 Task: Create a due date automation trigger when advanced on, 2 hours after a card is due add dates not due today.
Action: Mouse moved to (845, 254)
Screenshot: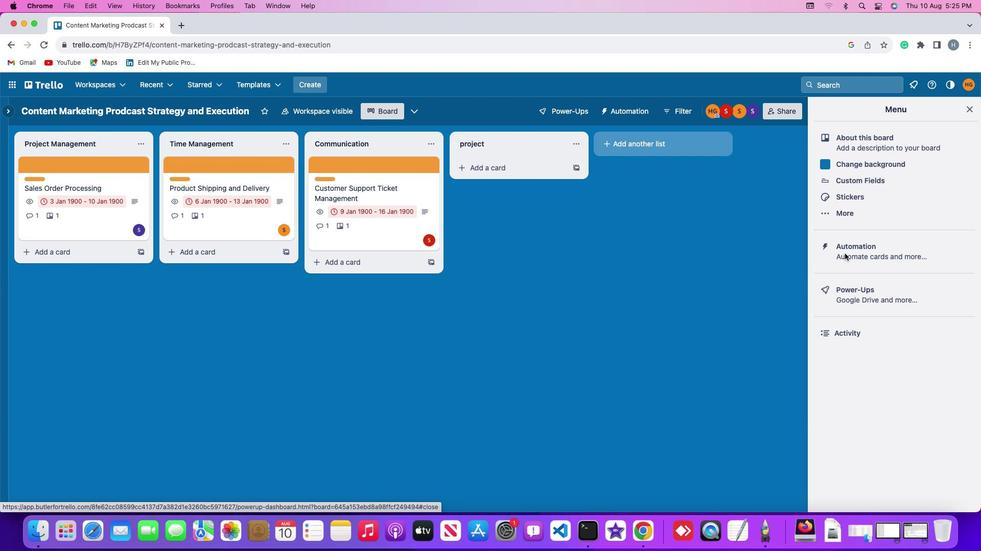 
Action: Mouse pressed left at (845, 254)
Screenshot: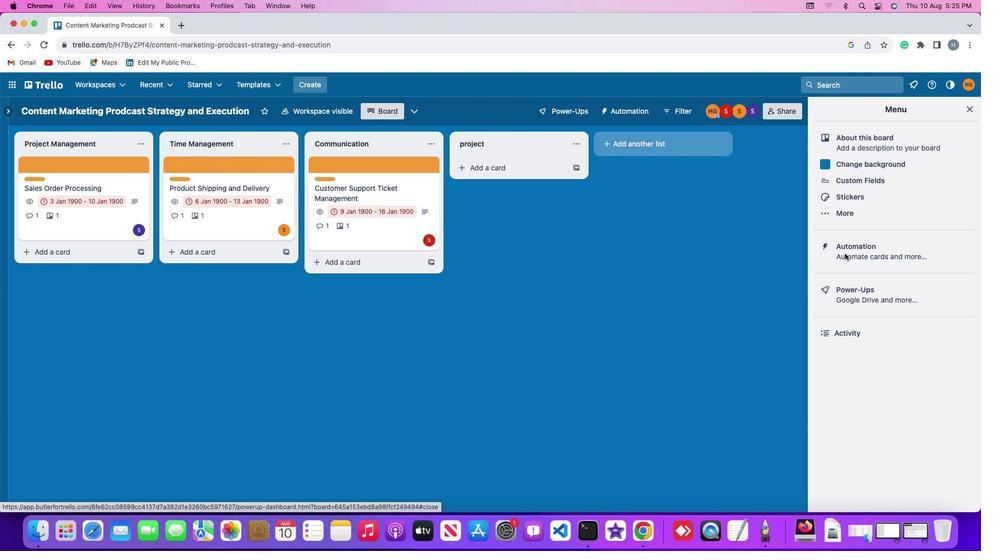 
Action: Mouse moved to (845, 253)
Screenshot: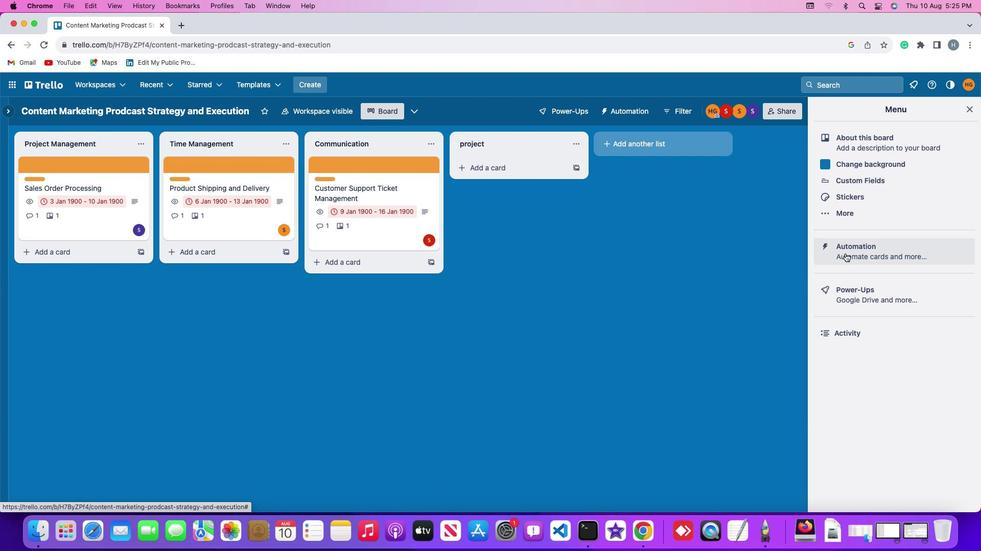 
Action: Mouse pressed left at (845, 253)
Screenshot: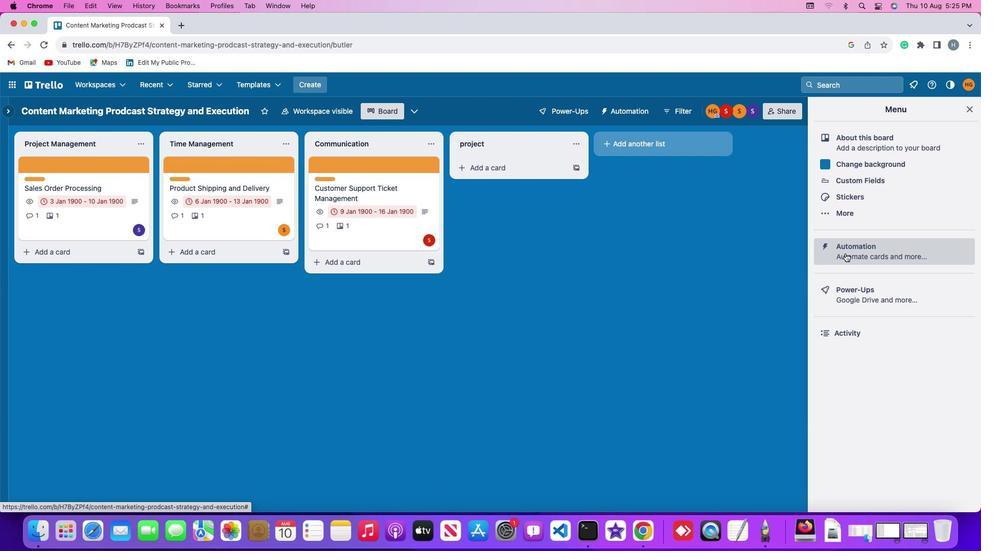 
Action: Mouse moved to (73, 243)
Screenshot: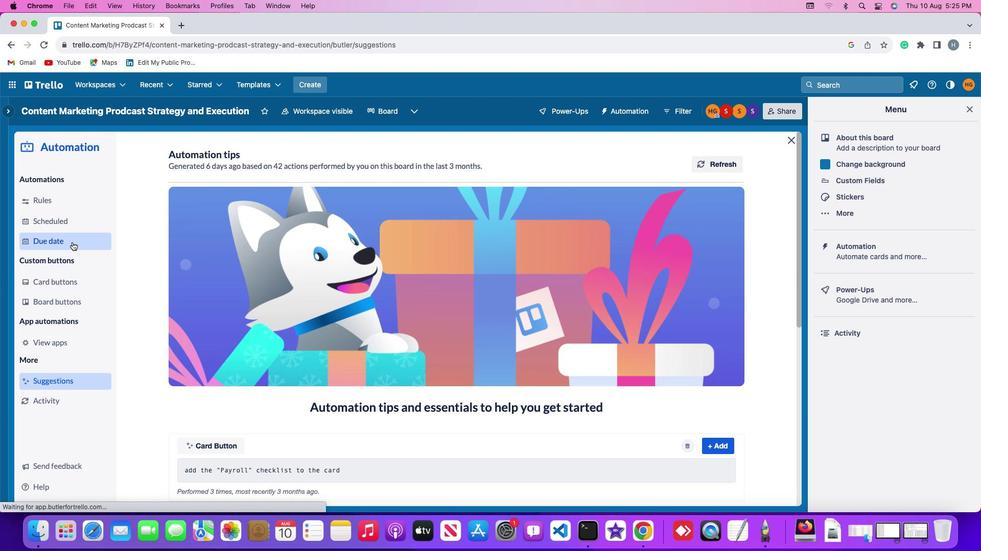 
Action: Mouse pressed left at (73, 243)
Screenshot: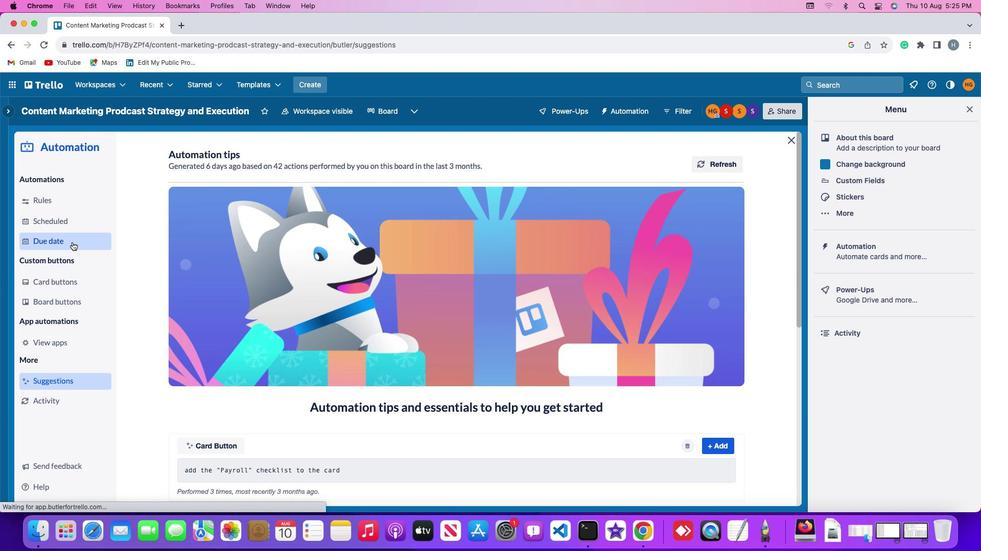 
Action: Mouse moved to (690, 157)
Screenshot: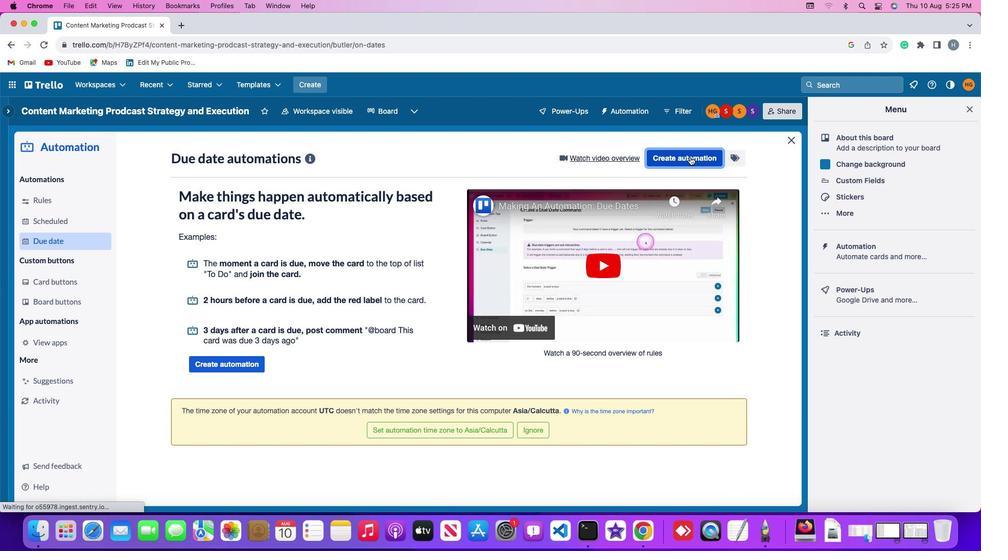 
Action: Mouse pressed left at (690, 157)
Screenshot: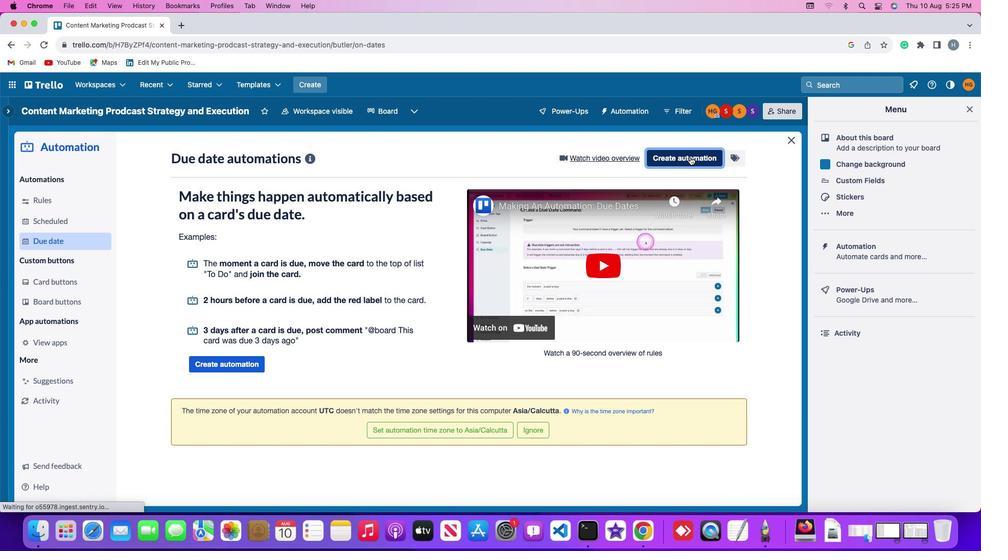 
Action: Mouse moved to (234, 259)
Screenshot: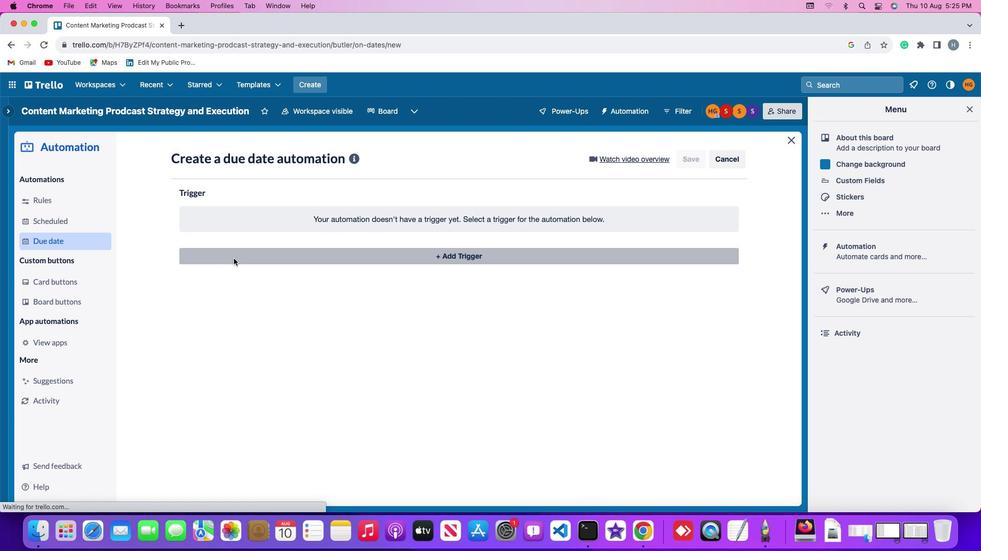 
Action: Mouse pressed left at (234, 259)
Screenshot: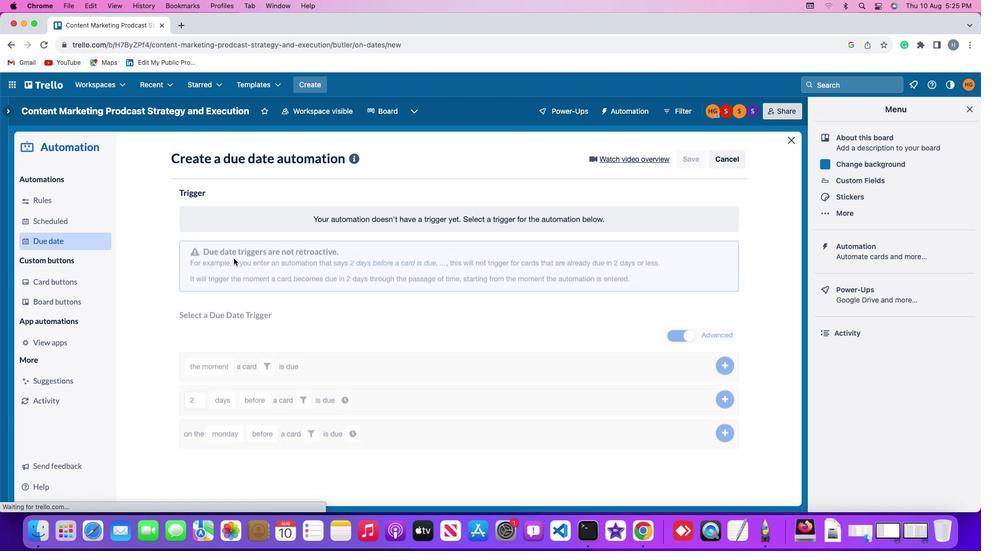 
Action: Mouse moved to (199, 413)
Screenshot: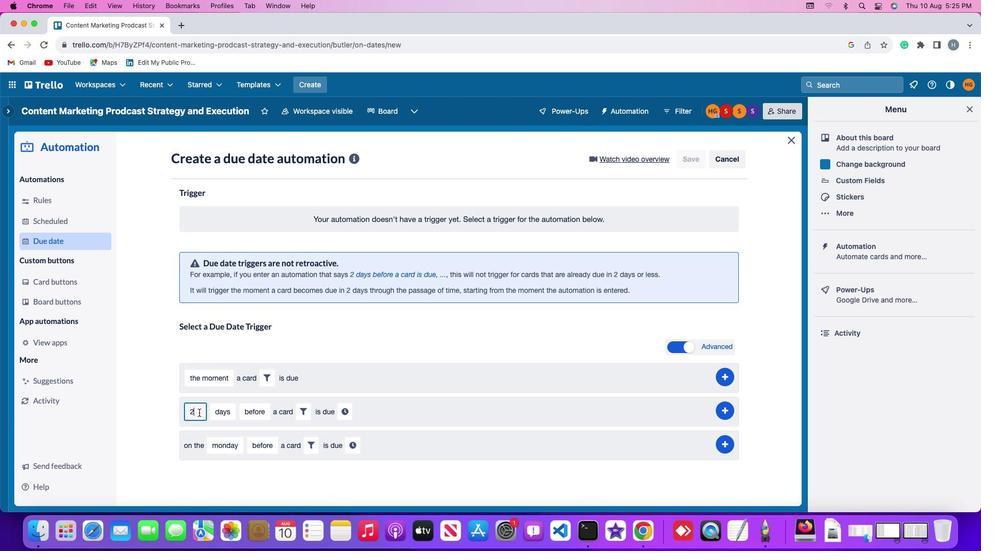 
Action: Mouse pressed left at (199, 413)
Screenshot: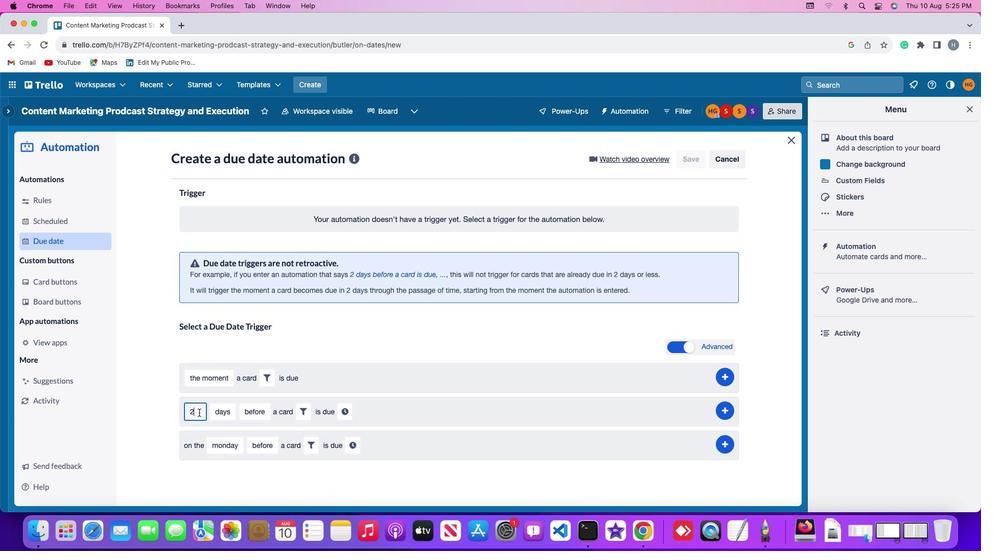 
Action: Key pressed Key.backspace
Screenshot: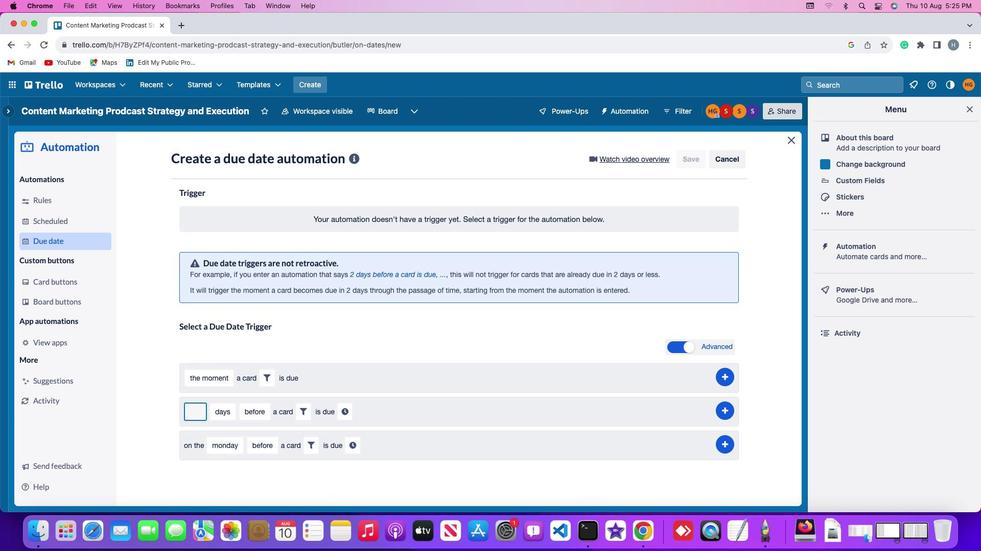 
Action: Mouse moved to (199, 413)
Screenshot: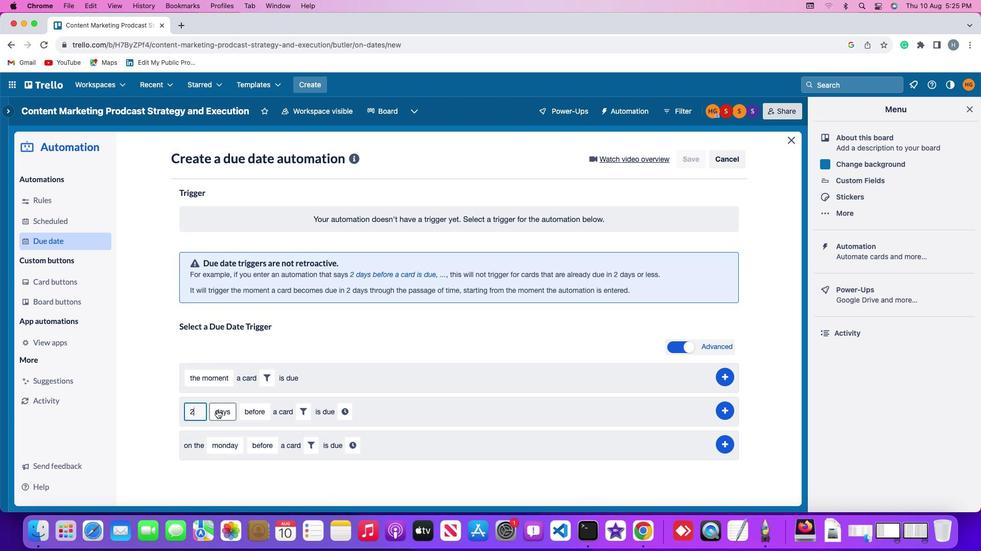
Action: Key pressed '2'
Screenshot: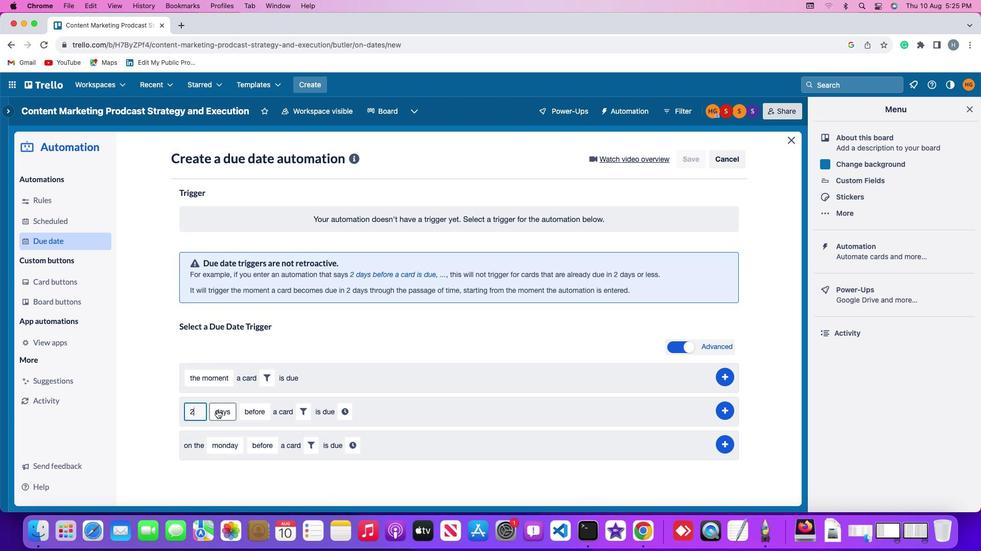 
Action: Mouse moved to (218, 411)
Screenshot: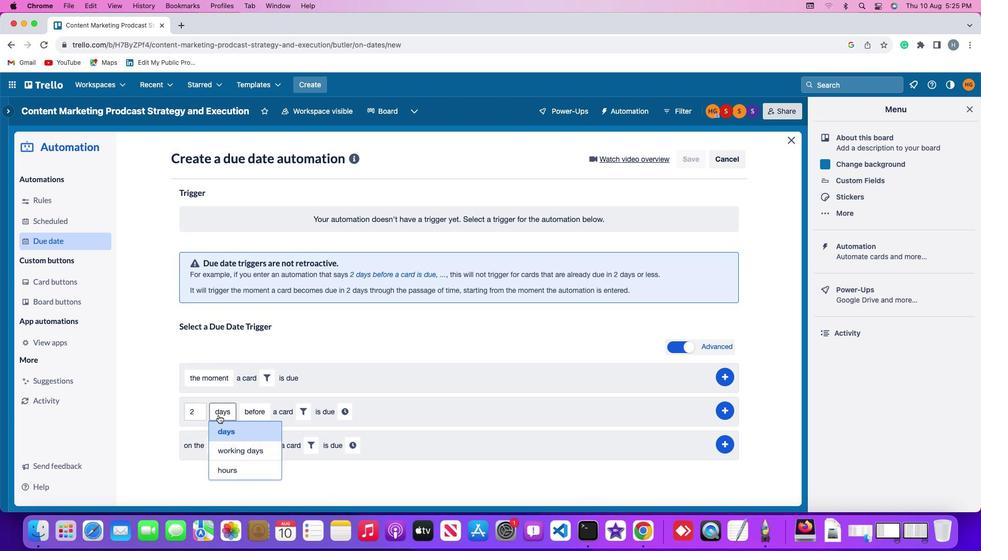 
Action: Mouse pressed left at (218, 411)
Screenshot: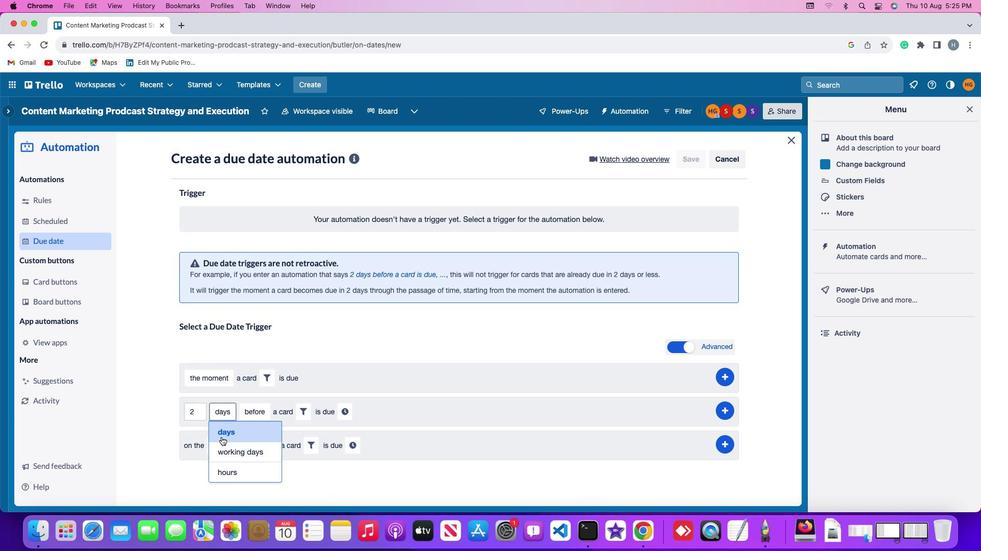 
Action: Mouse moved to (225, 473)
Screenshot: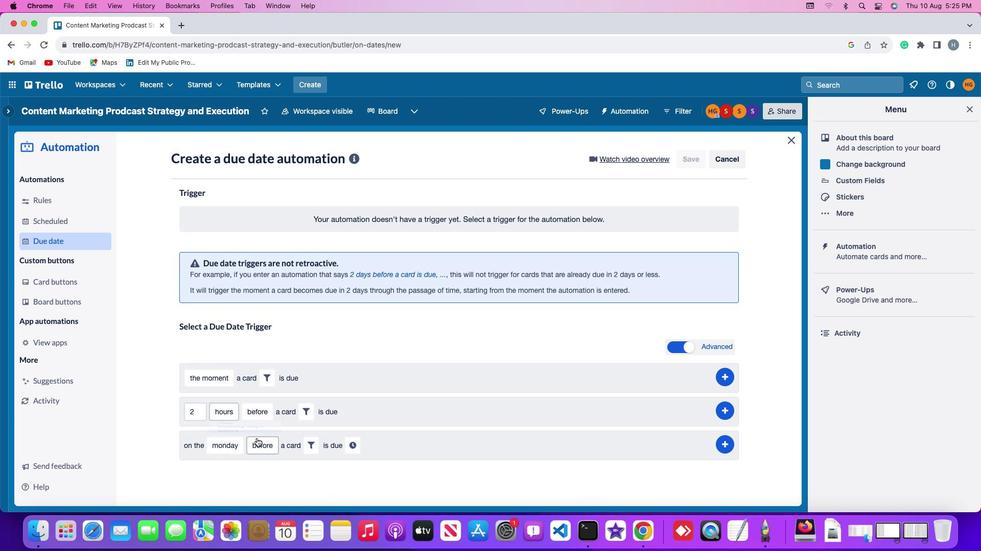
Action: Mouse pressed left at (225, 473)
Screenshot: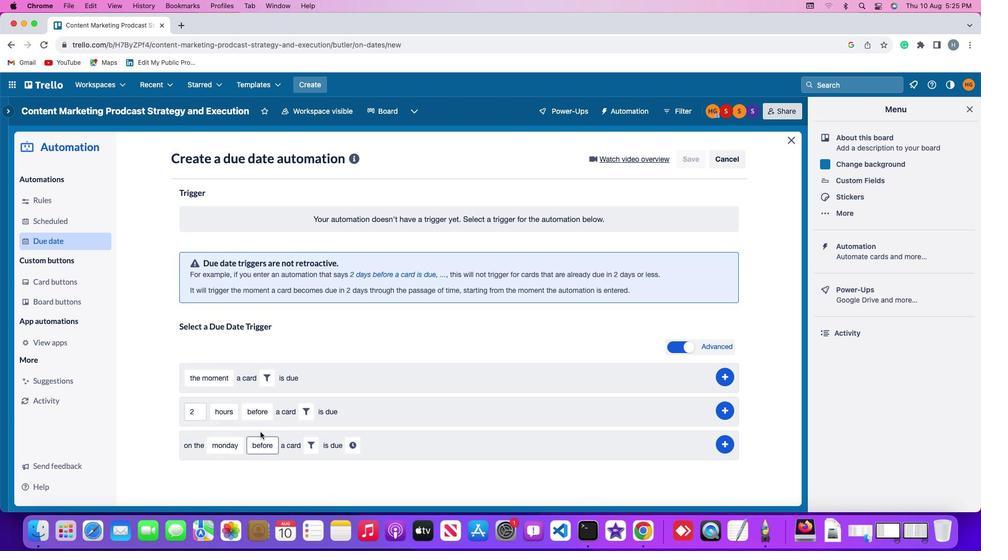 
Action: Mouse moved to (261, 415)
Screenshot: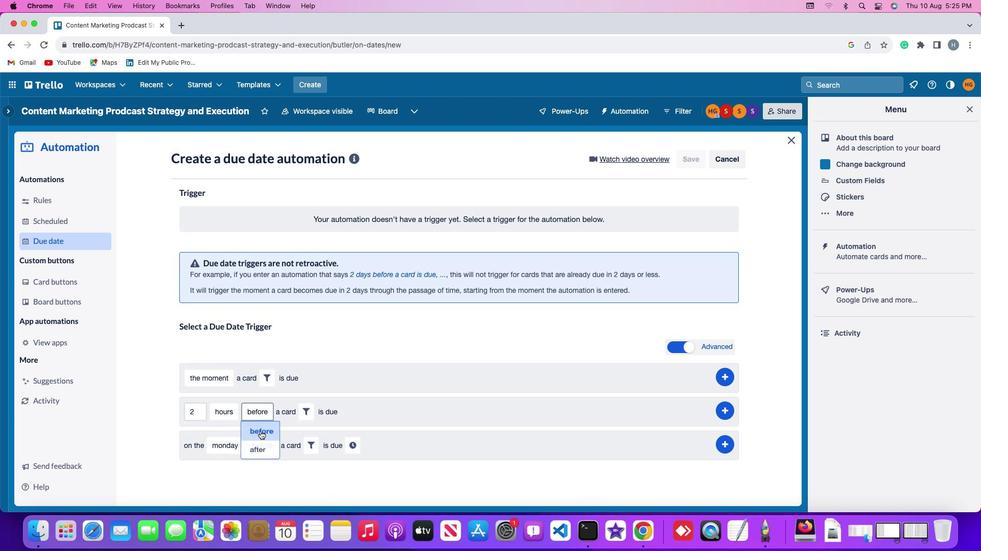 
Action: Mouse pressed left at (261, 415)
Screenshot: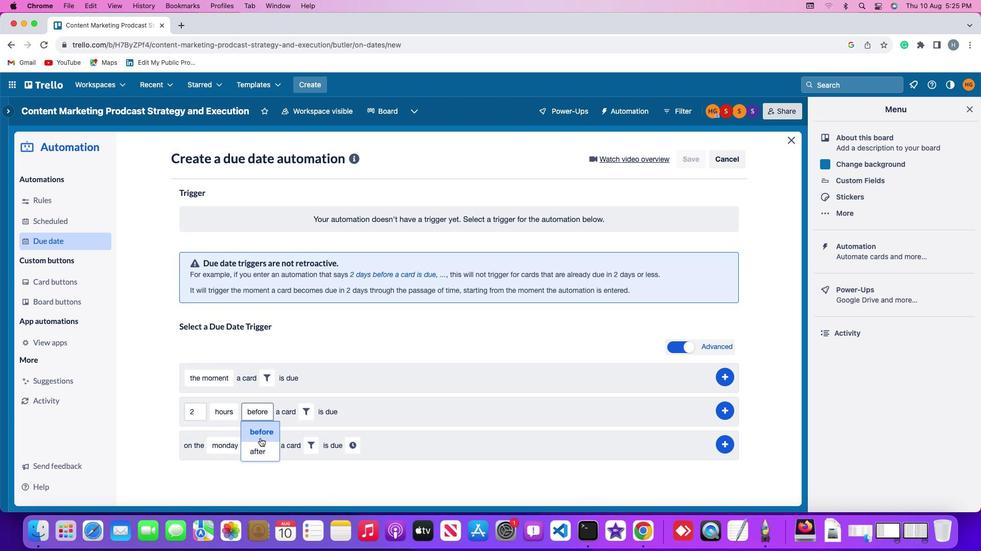 
Action: Mouse moved to (261, 452)
Screenshot: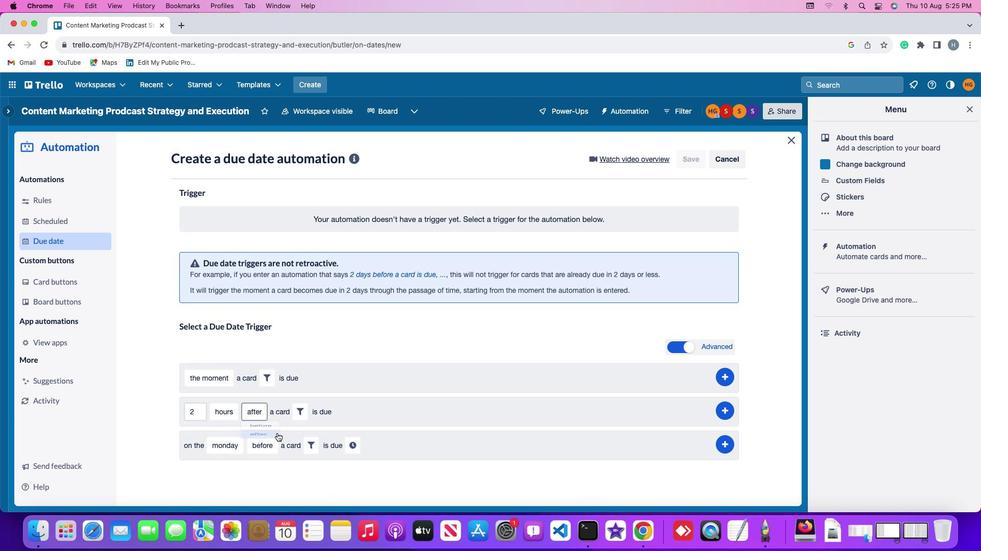 
Action: Mouse pressed left at (261, 452)
Screenshot: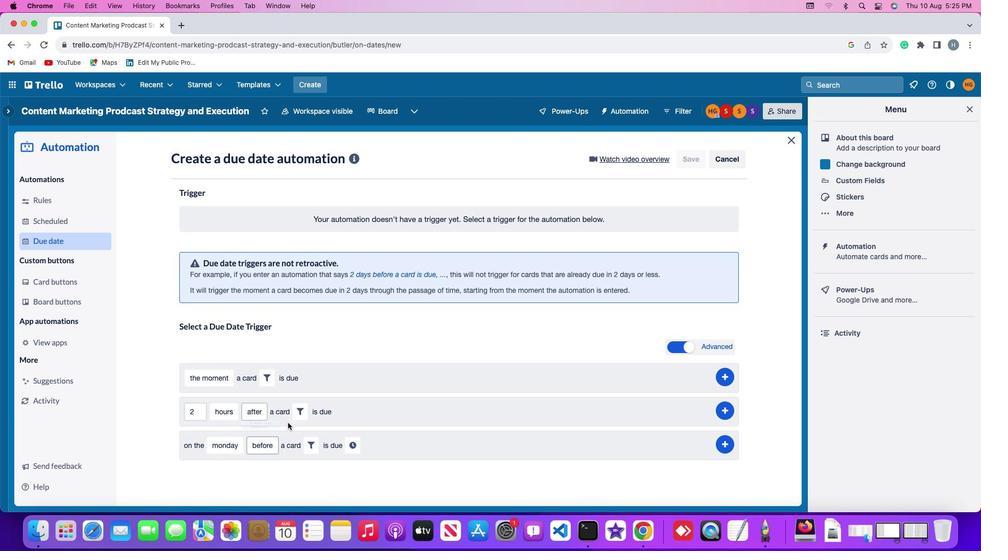 
Action: Mouse moved to (298, 414)
Screenshot: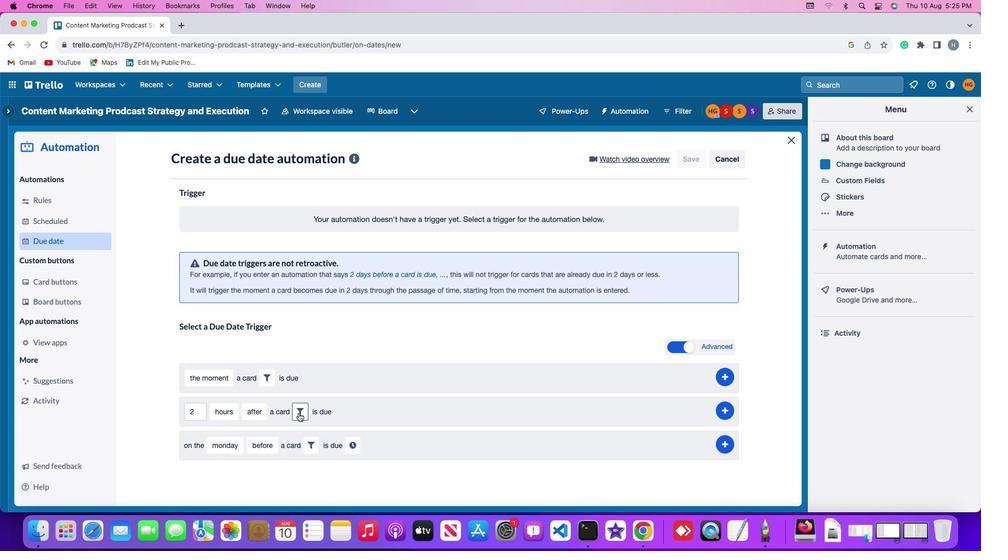 
Action: Mouse pressed left at (298, 414)
Screenshot: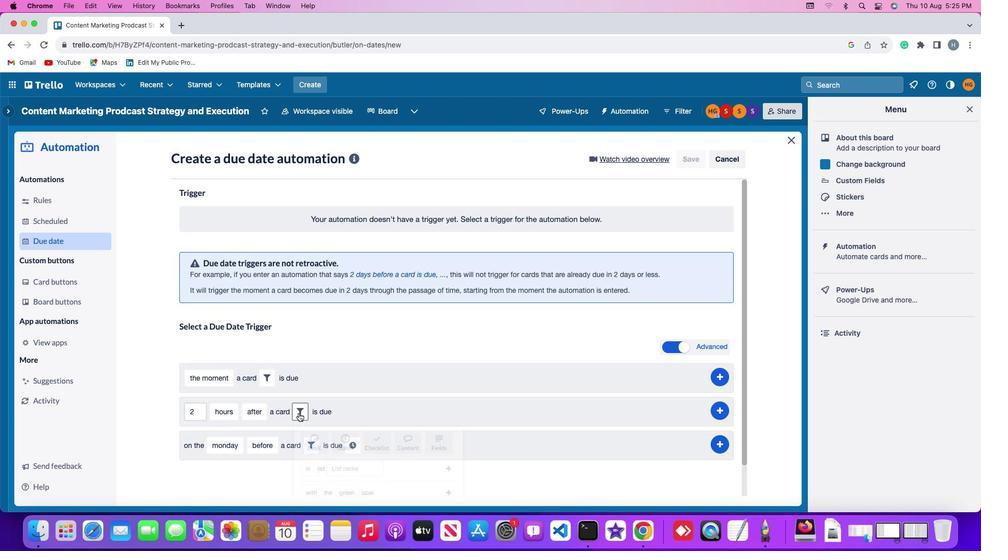 
Action: Mouse moved to (364, 452)
Screenshot: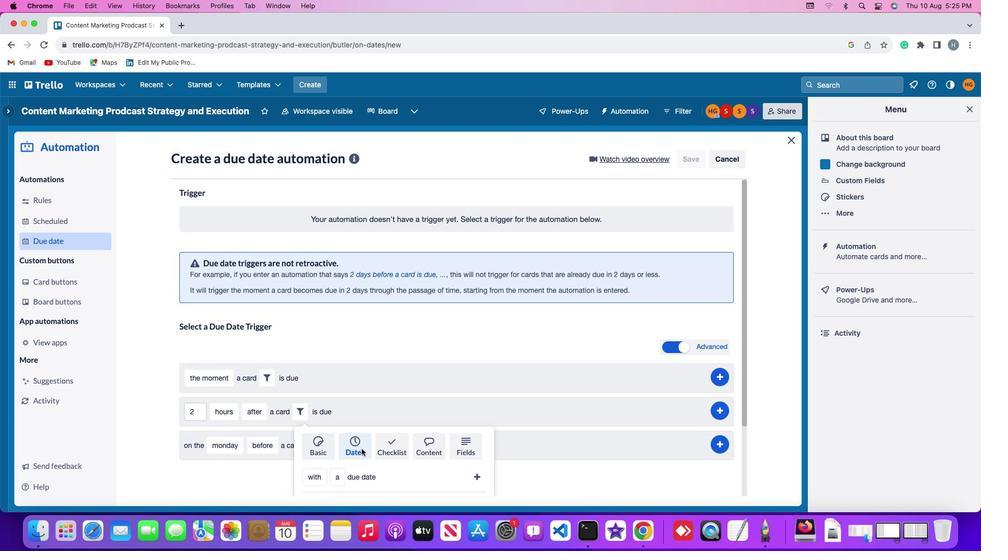 
Action: Mouse pressed left at (364, 452)
Screenshot: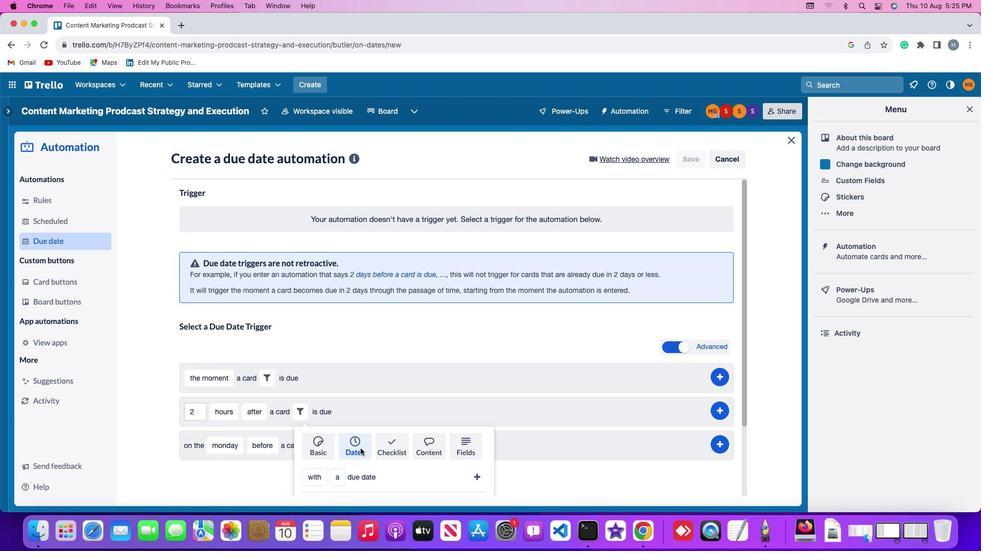 
Action: Mouse moved to (265, 471)
Screenshot: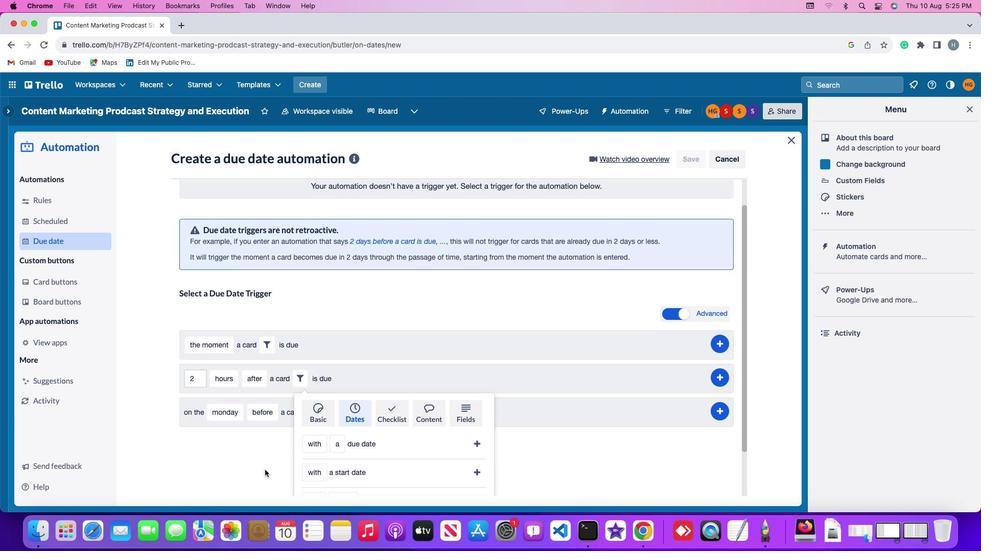 
Action: Mouse scrolled (265, 471) with delta (0, 0)
Screenshot: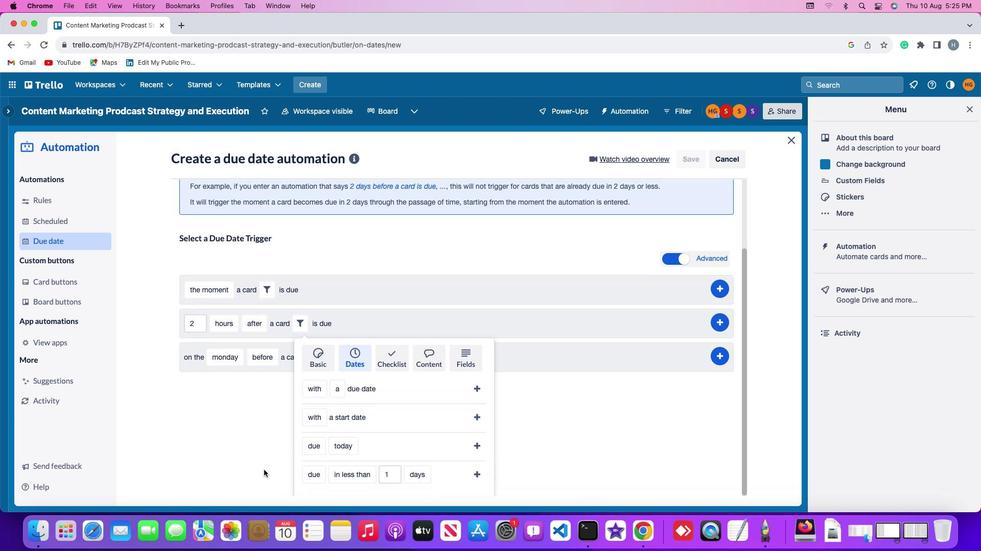 
Action: Mouse scrolled (265, 471) with delta (0, 0)
Screenshot: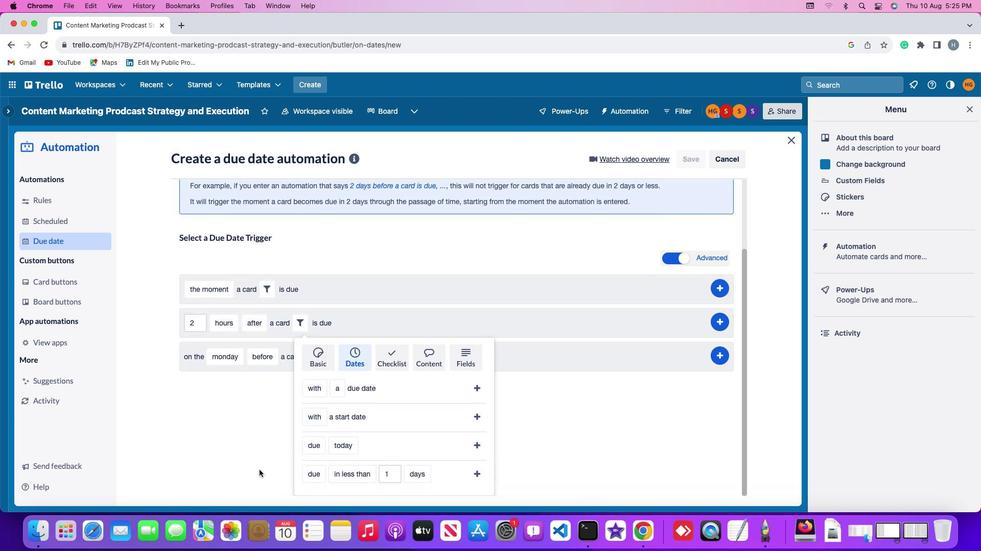 
Action: Mouse scrolled (265, 471) with delta (0, 0)
Screenshot: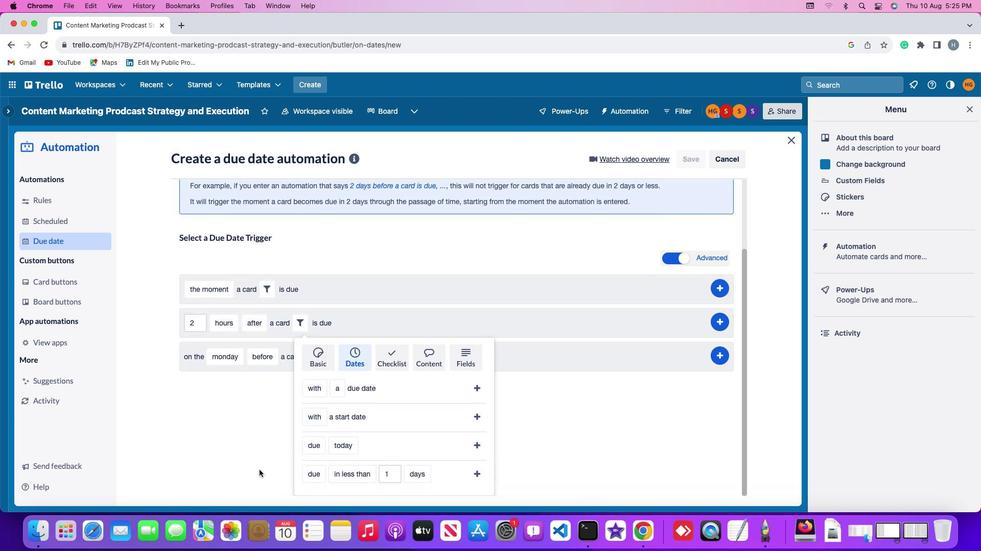 
Action: Mouse scrolled (265, 471) with delta (0, -1)
Screenshot: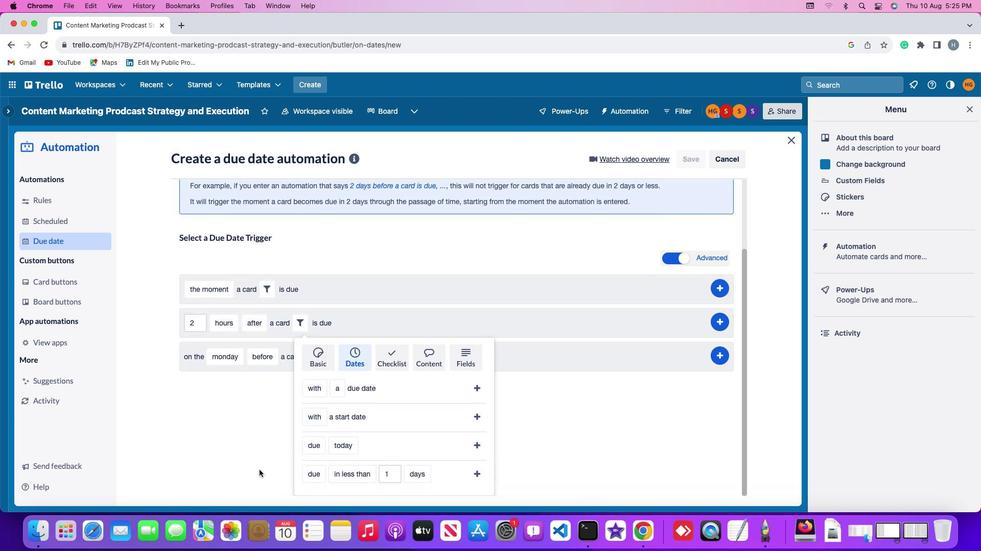 
Action: Mouse scrolled (265, 471) with delta (0, -2)
Screenshot: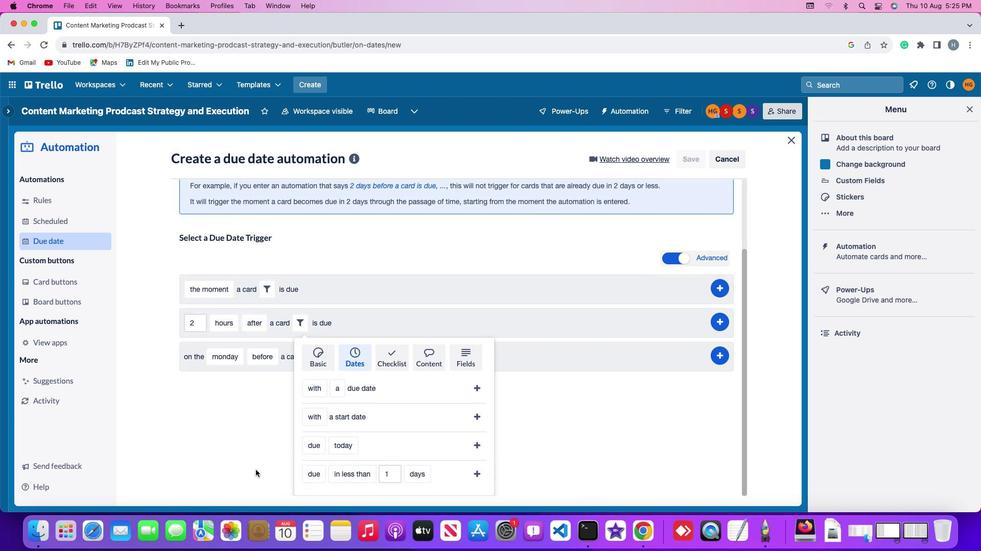 
Action: Mouse moved to (256, 470)
Screenshot: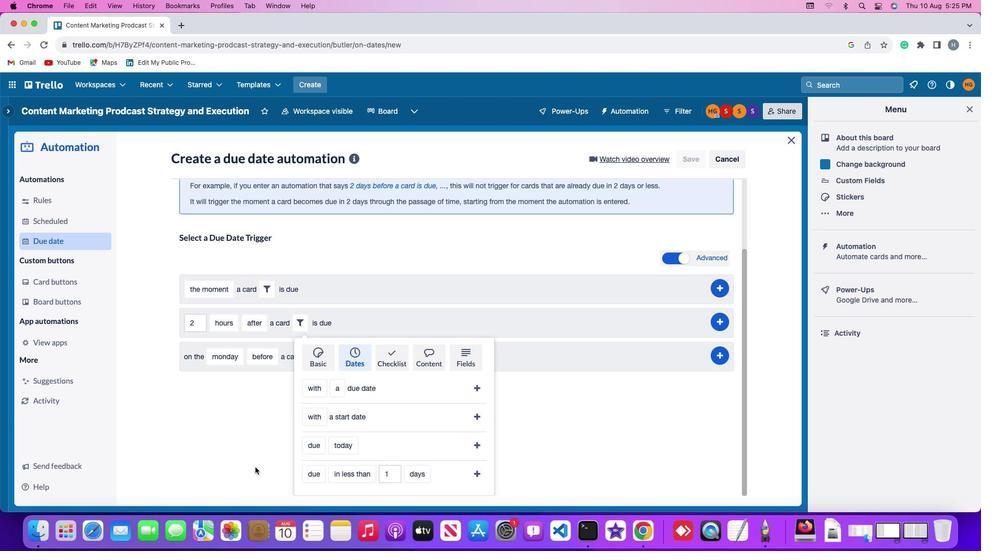 
Action: Mouse scrolled (256, 470) with delta (0, 0)
Screenshot: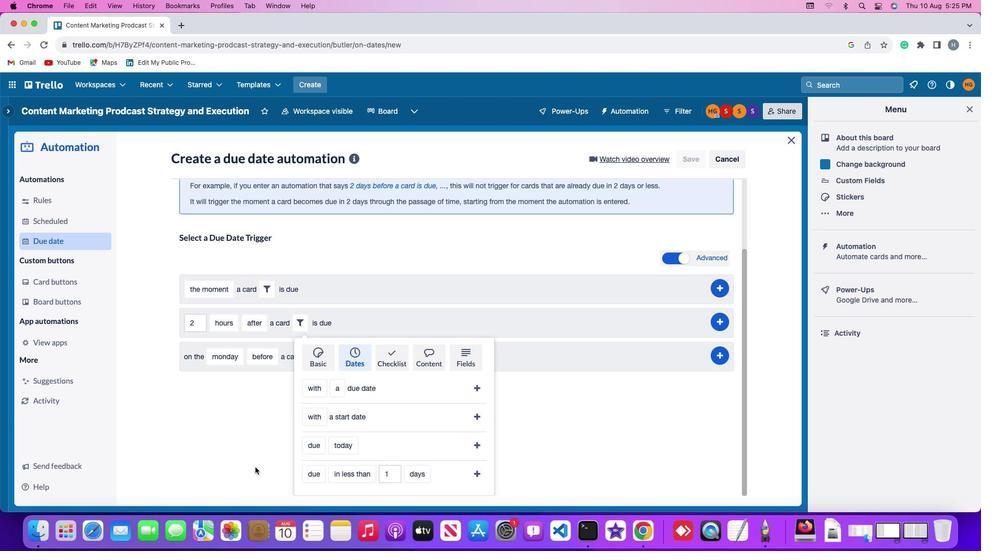 
Action: Mouse moved to (256, 470)
Screenshot: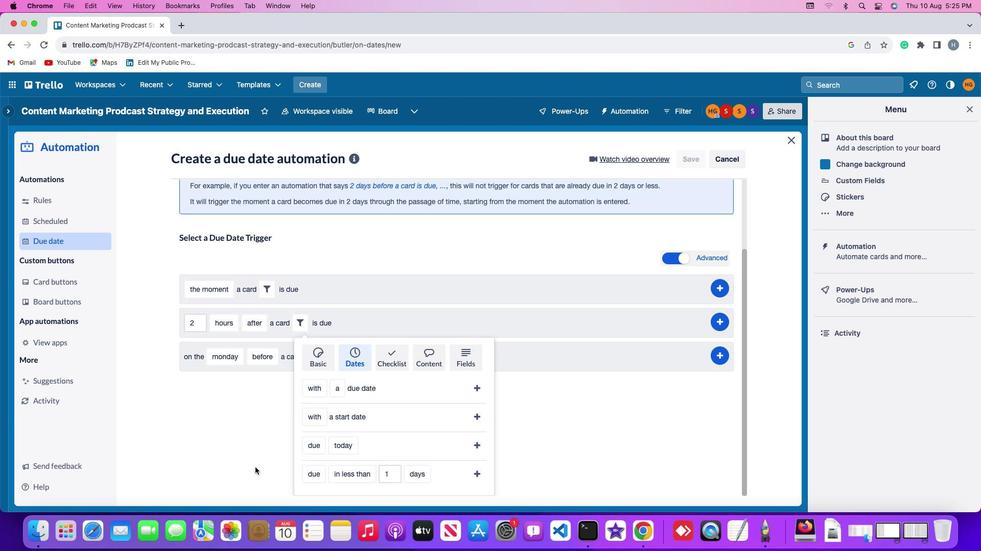 
Action: Mouse scrolled (256, 470) with delta (0, 0)
Screenshot: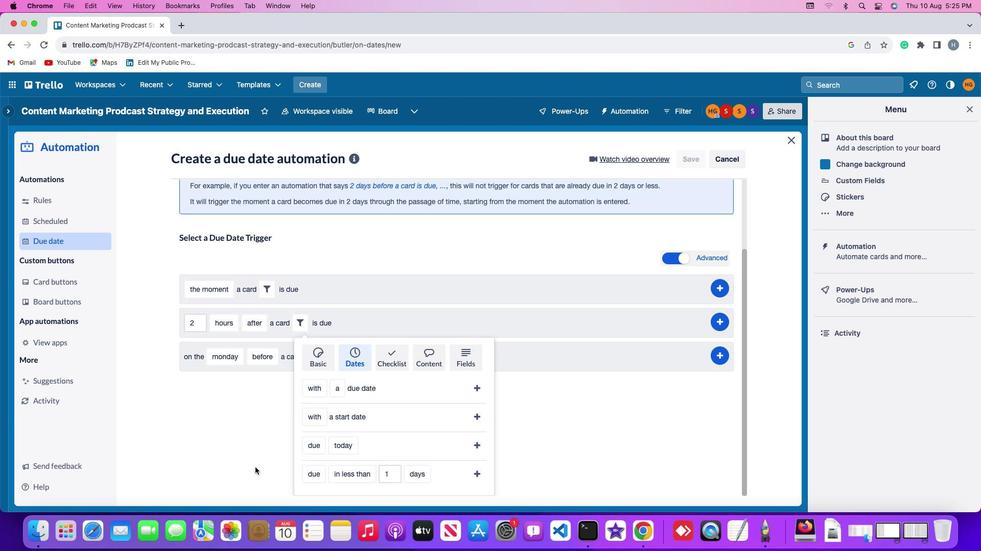 
Action: Mouse moved to (255, 468)
Screenshot: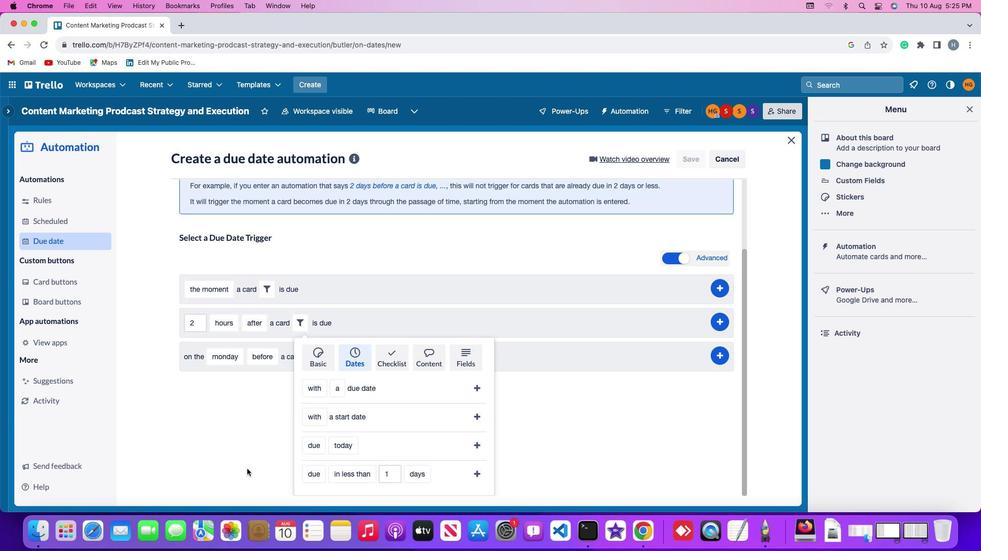 
Action: Mouse scrolled (255, 468) with delta (0, 0)
Screenshot: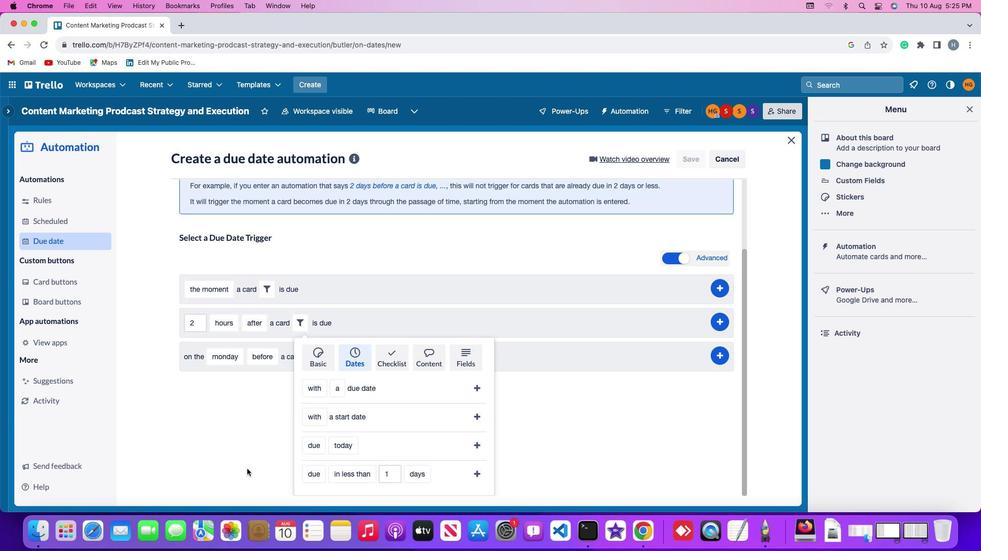 
Action: Mouse moved to (304, 445)
Screenshot: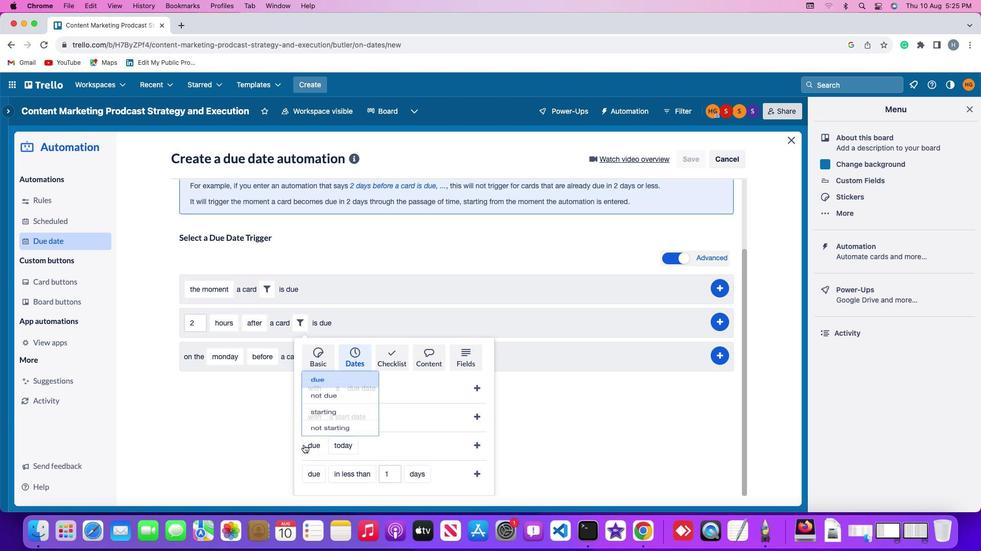 
Action: Mouse pressed left at (304, 445)
Screenshot: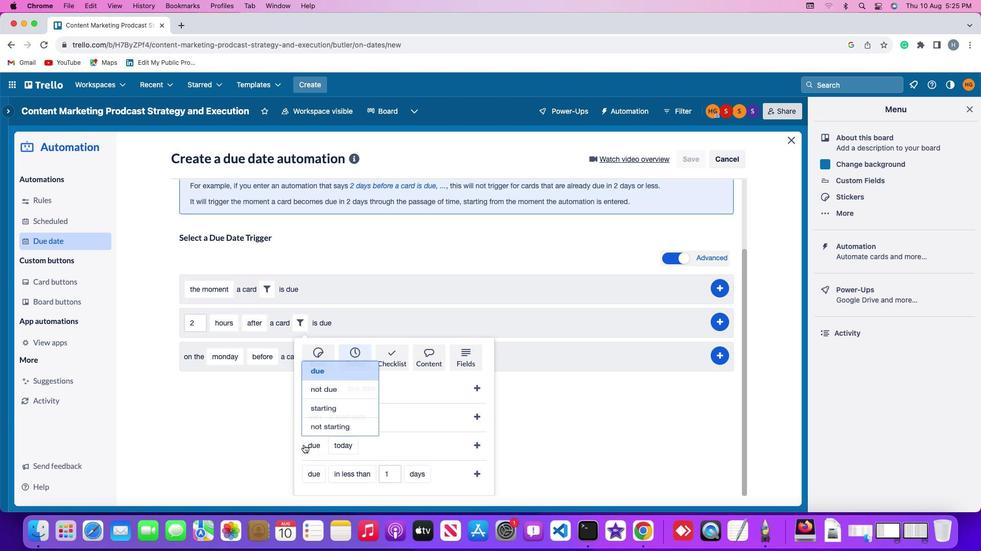 
Action: Mouse moved to (323, 387)
Screenshot: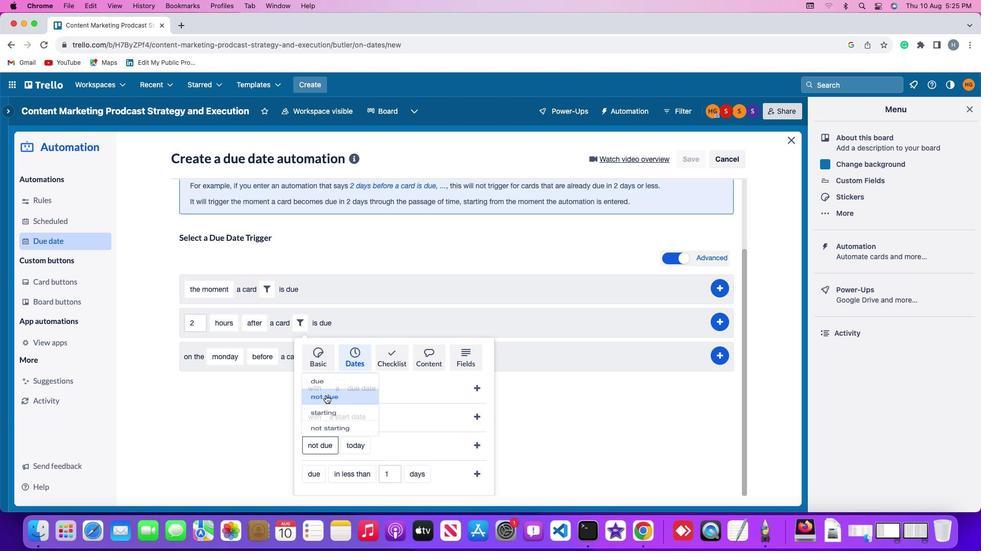 
Action: Mouse pressed left at (323, 387)
Screenshot: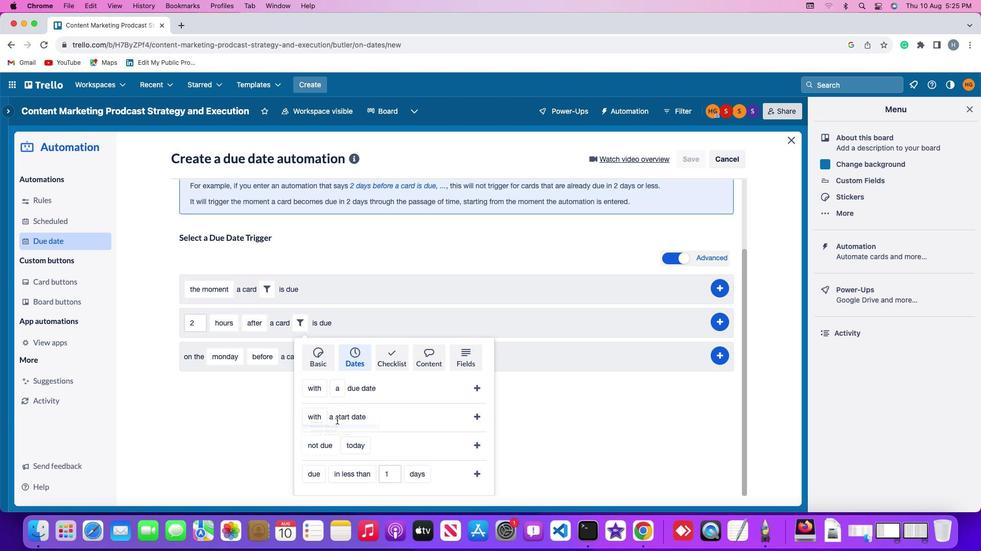 
Action: Mouse moved to (351, 447)
Screenshot: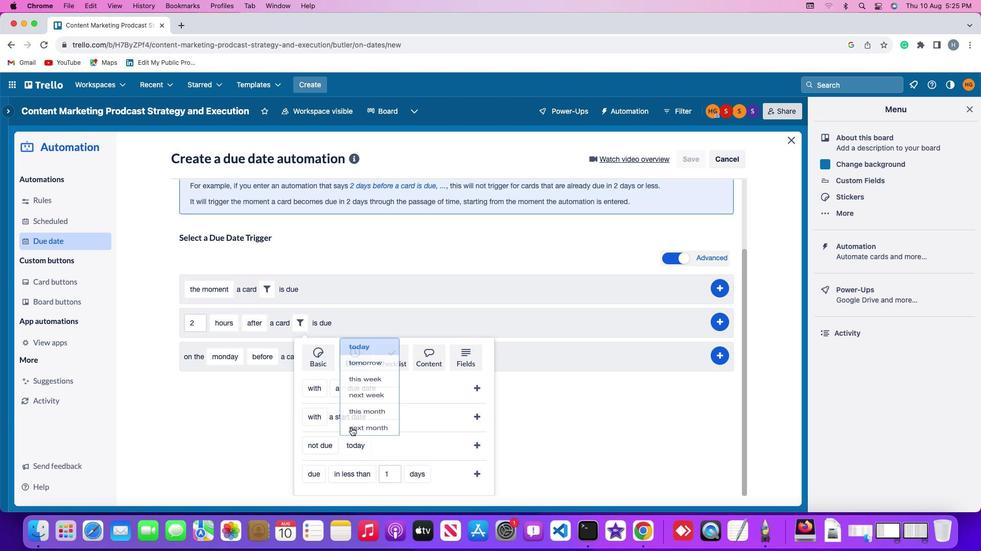 
Action: Mouse pressed left at (351, 447)
Screenshot: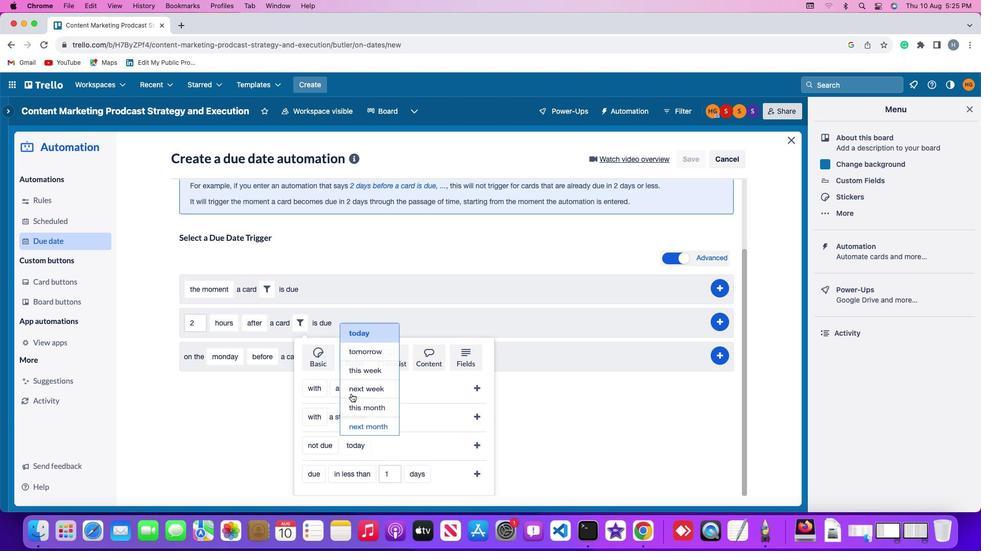 
Action: Mouse moved to (364, 324)
Screenshot: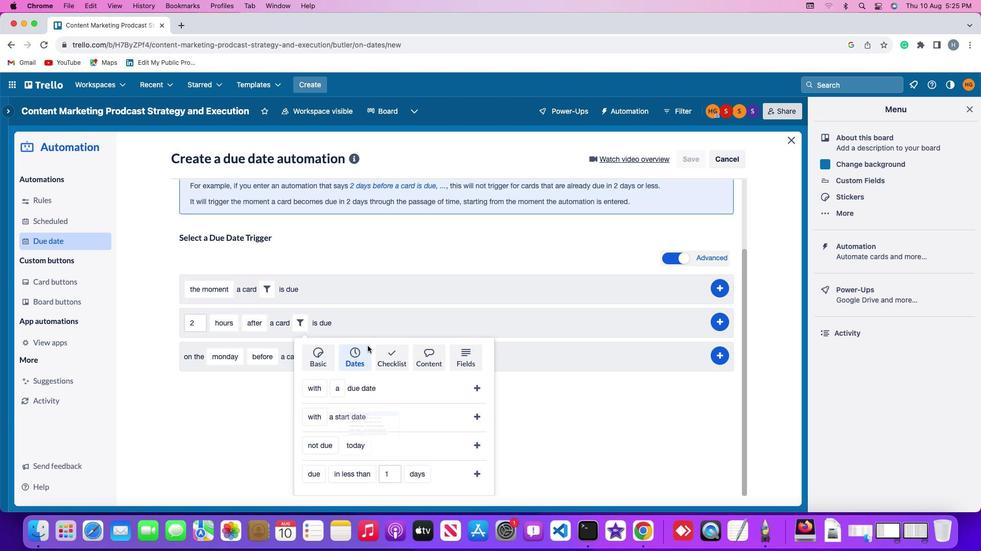 
Action: Mouse pressed left at (364, 324)
Screenshot: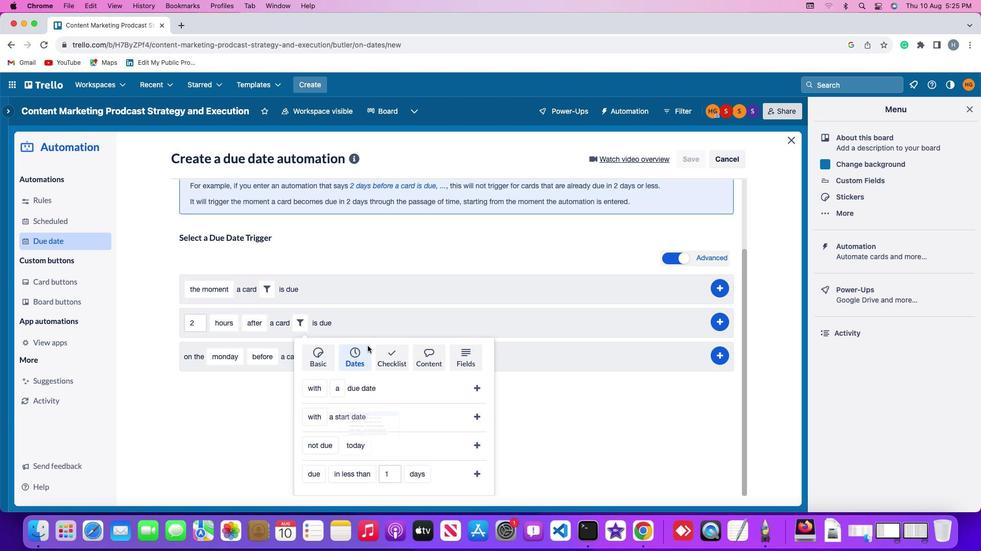 
Action: Mouse moved to (477, 444)
Screenshot: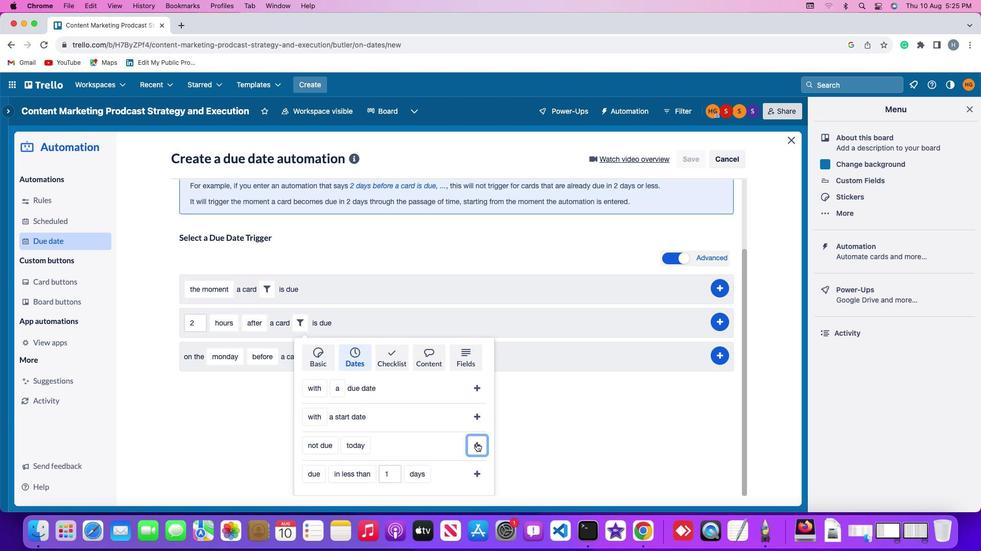 
Action: Mouse pressed left at (477, 444)
Screenshot: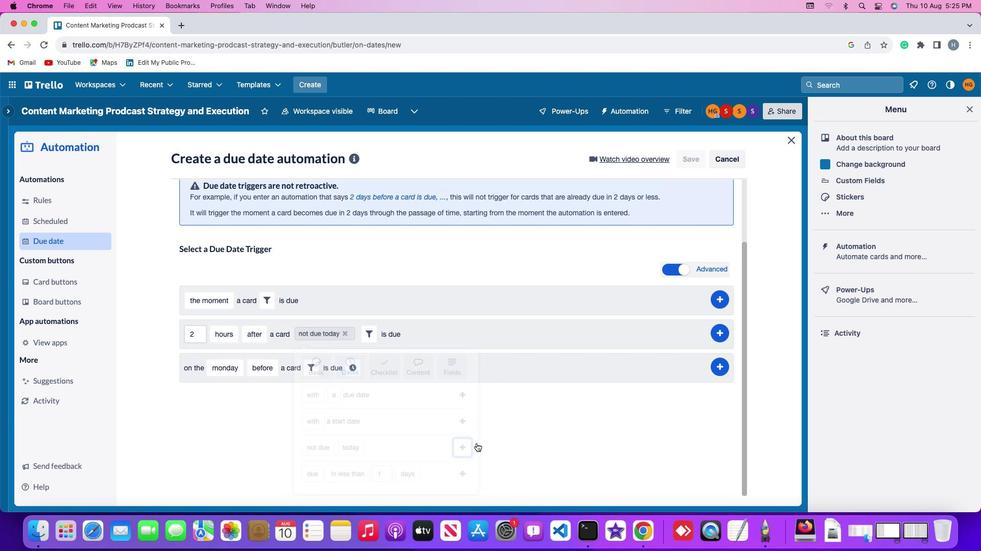 
Action: Mouse moved to (727, 407)
Screenshot: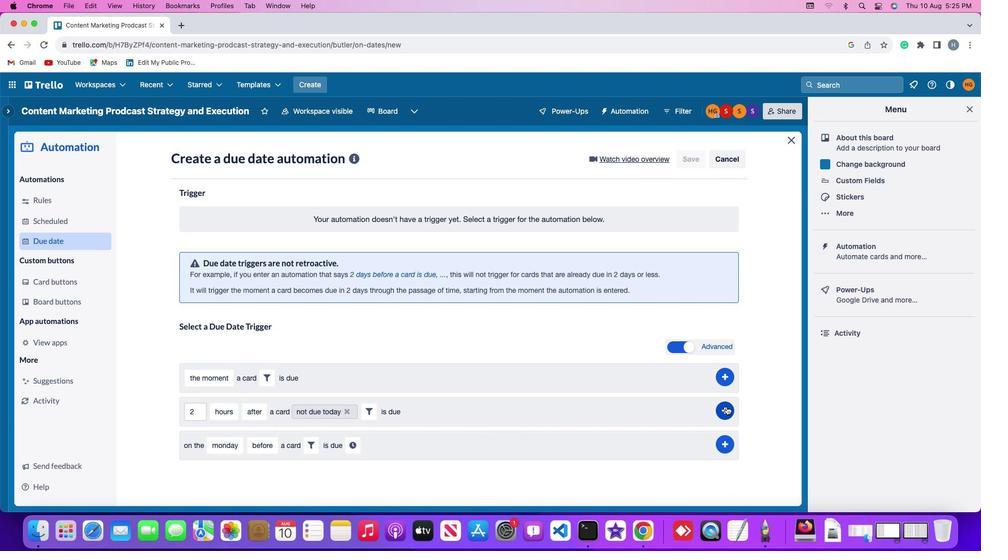 
Action: Mouse pressed left at (727, 407)
Screenshot: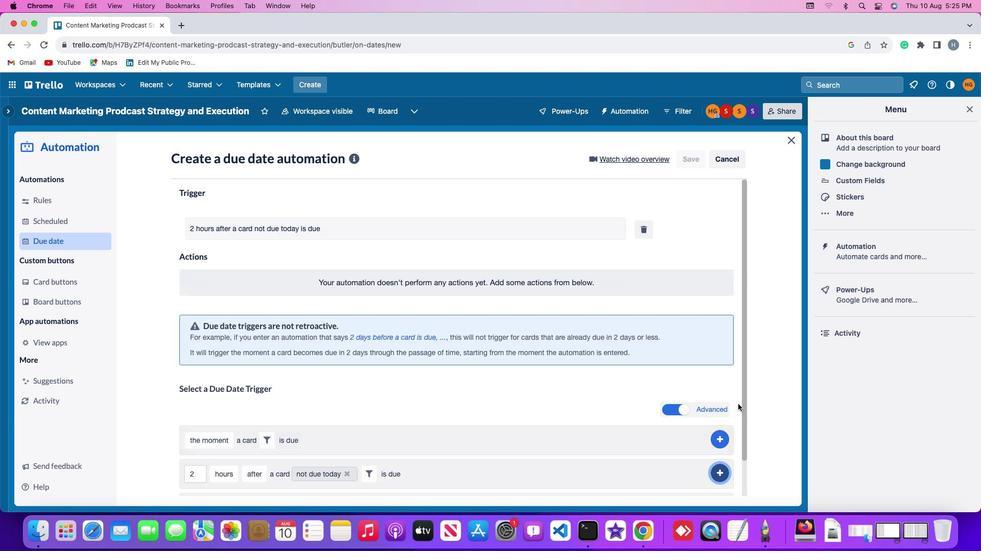 
Action: Mouse moved to (759, 315)
Screenshot: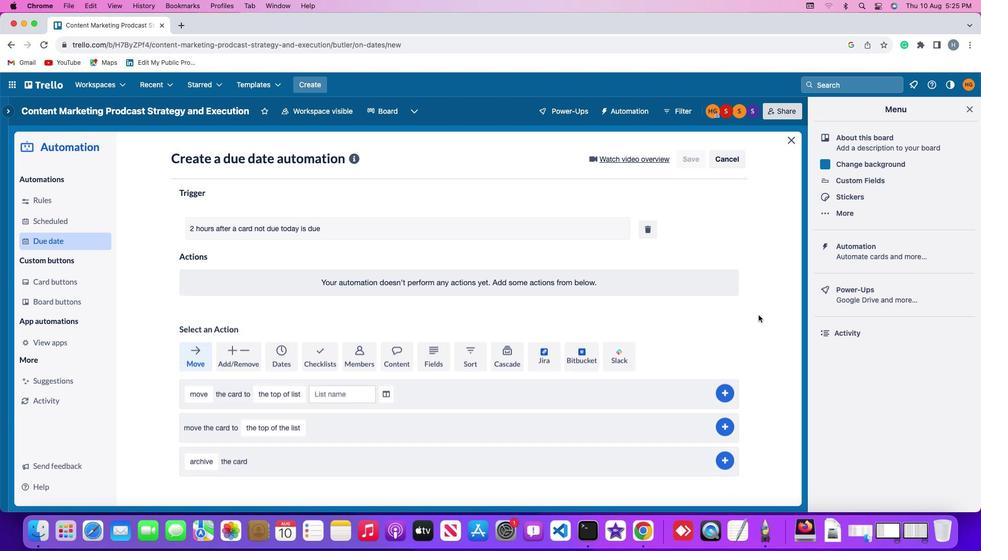 
